 Task: Use the formula "LTE" in spreadsheet "Project portfolio".
Action: Mouse moved to (659, 291)
Screenshot: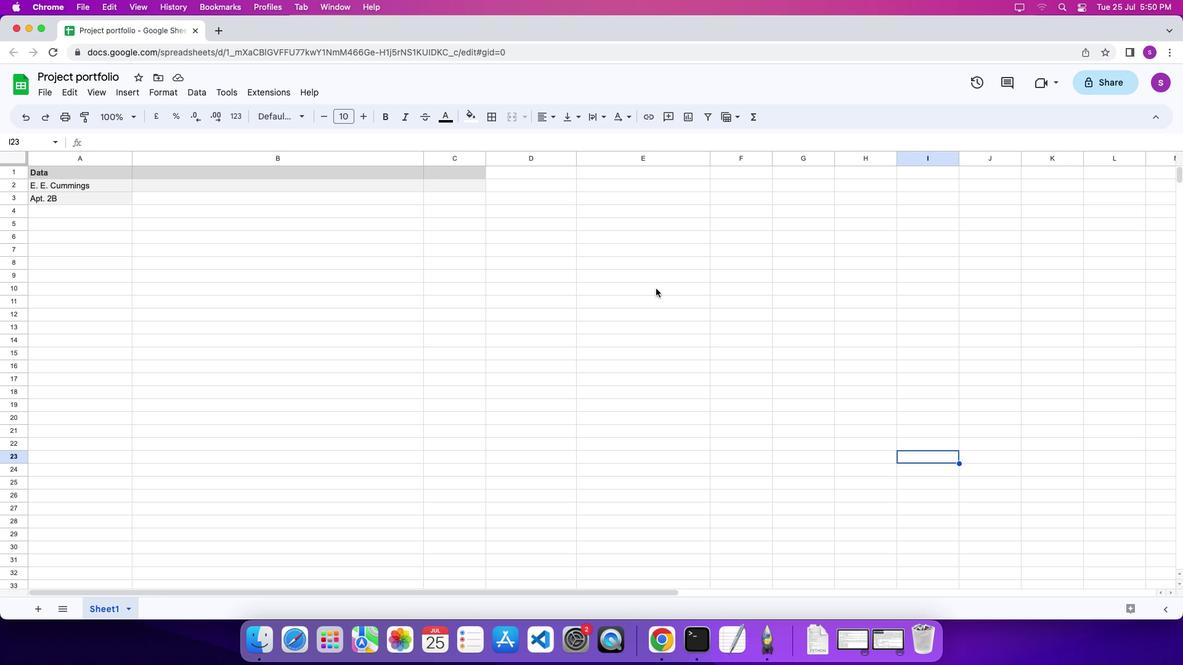 
Action: Mouse pressed left at (659, 291)
Screenshot: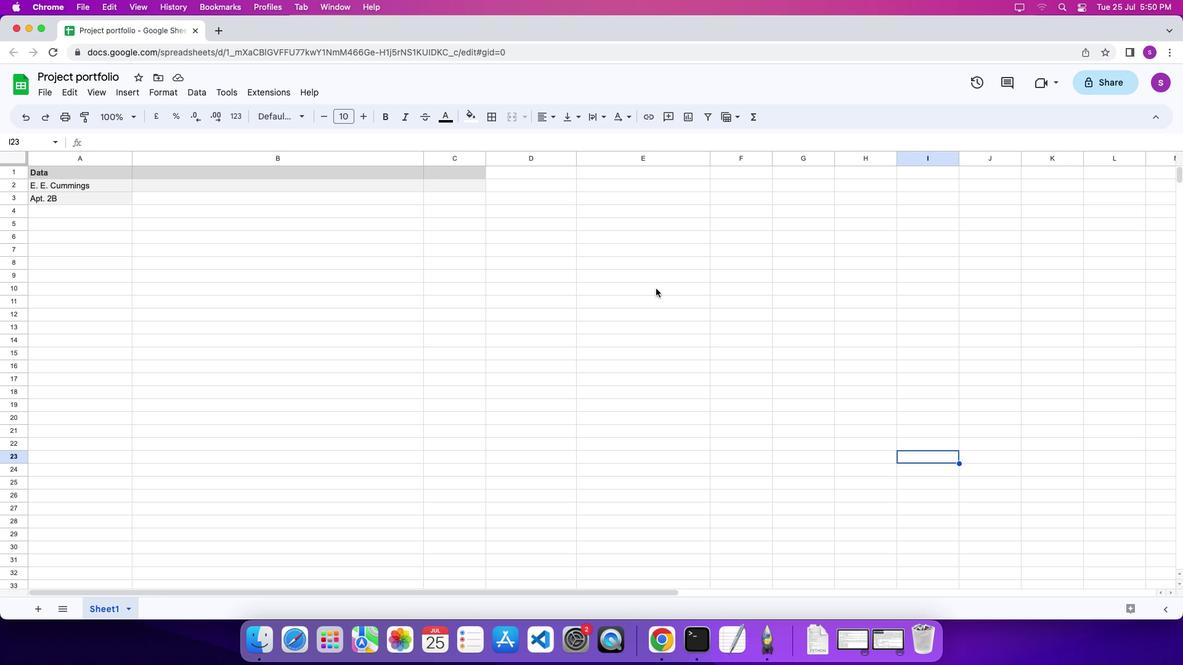 
Action: Key pressed '='
Screenshot: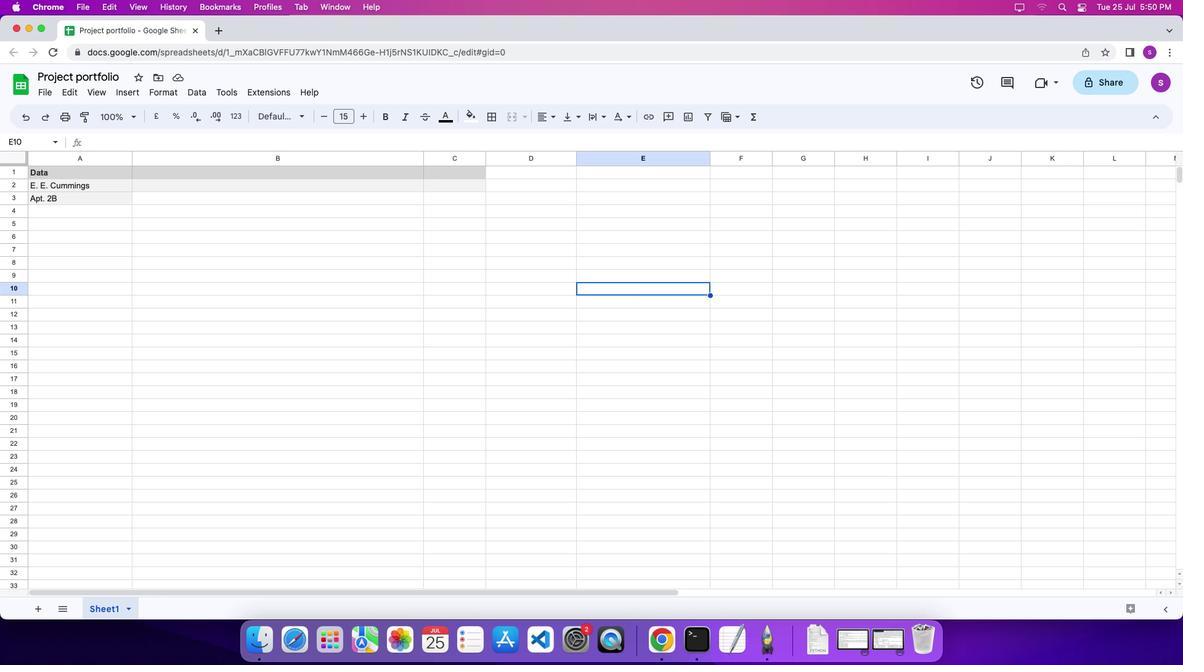 
Action: Mouse moved to (751, 118)
Screenshot: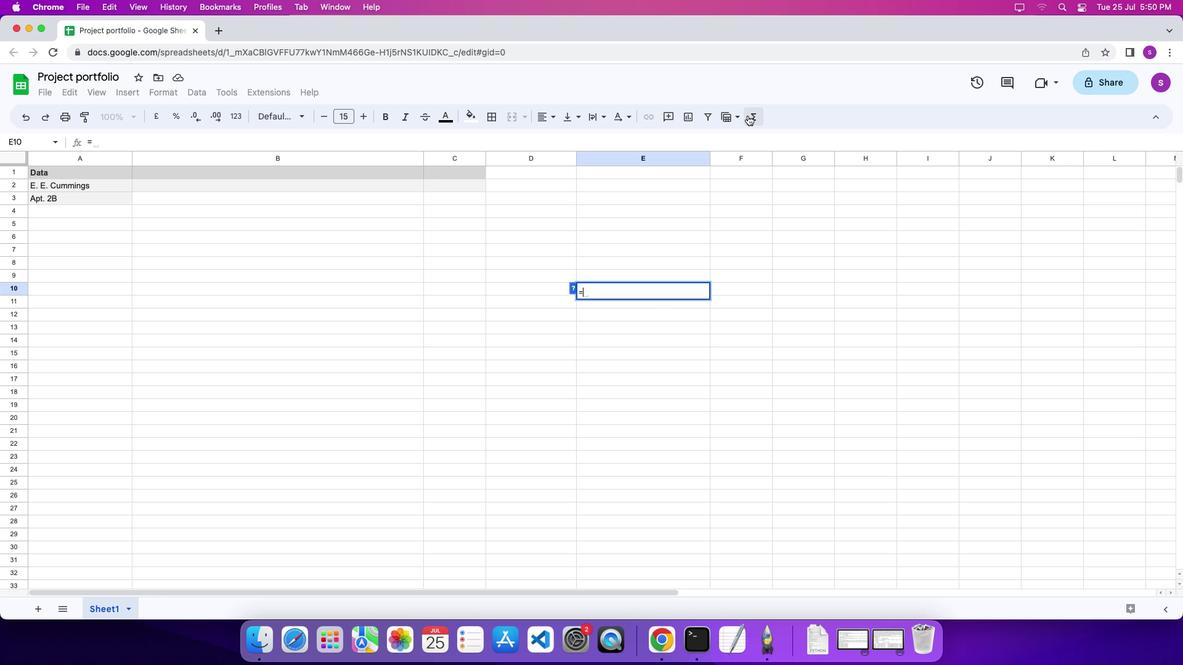 
Action: Mouse pressed left at (751, 118)
Screenshot: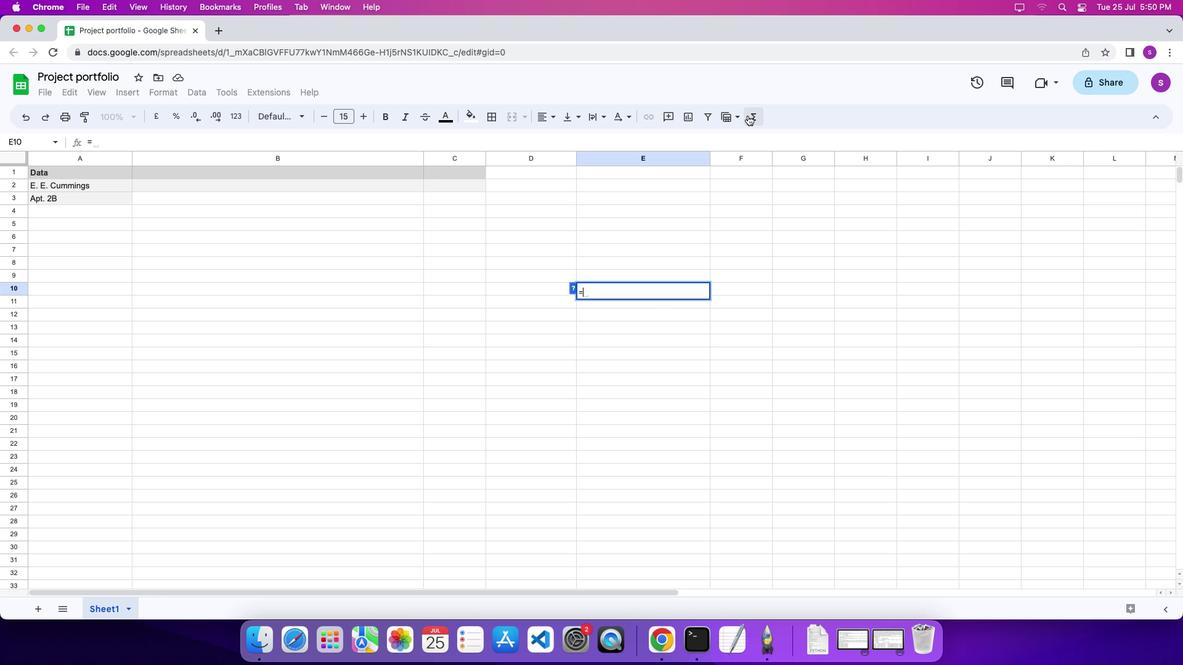 
Action: Mouse moved to (926, 600)
Screenshot: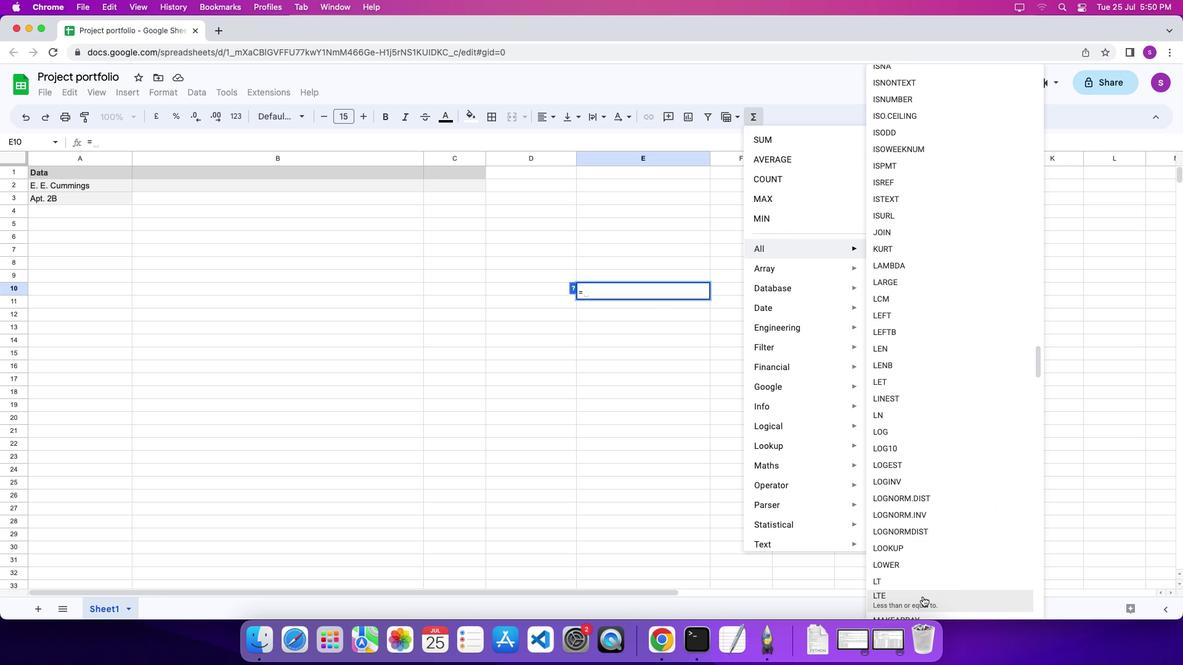 
Action: Mouse pressed left at (926, 600)
Screenshot: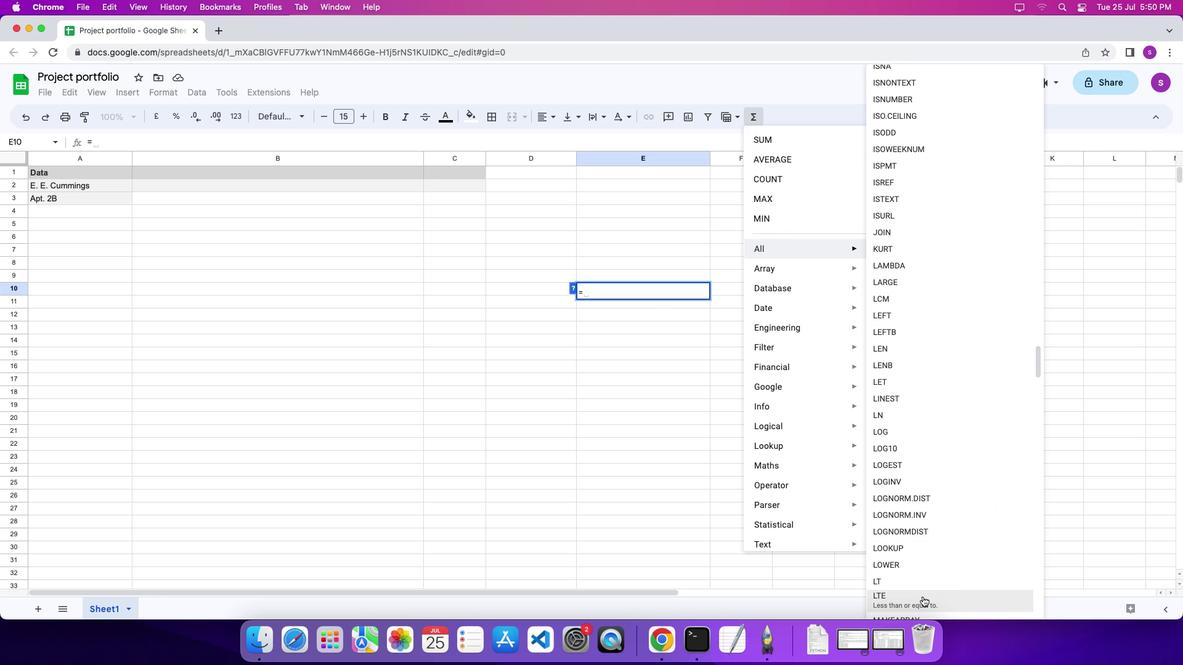 
Action: Mouse moved to (683, 377)
Screenshot: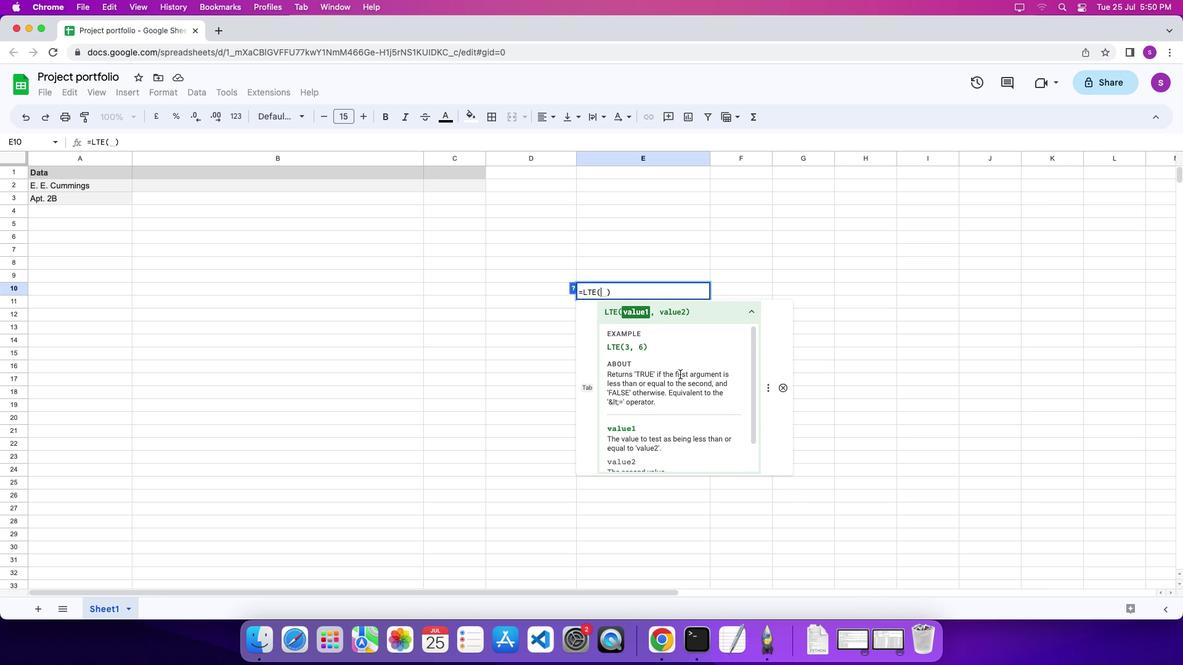 
Action: Key pressed '3'',''6''\x03'
Screenshot: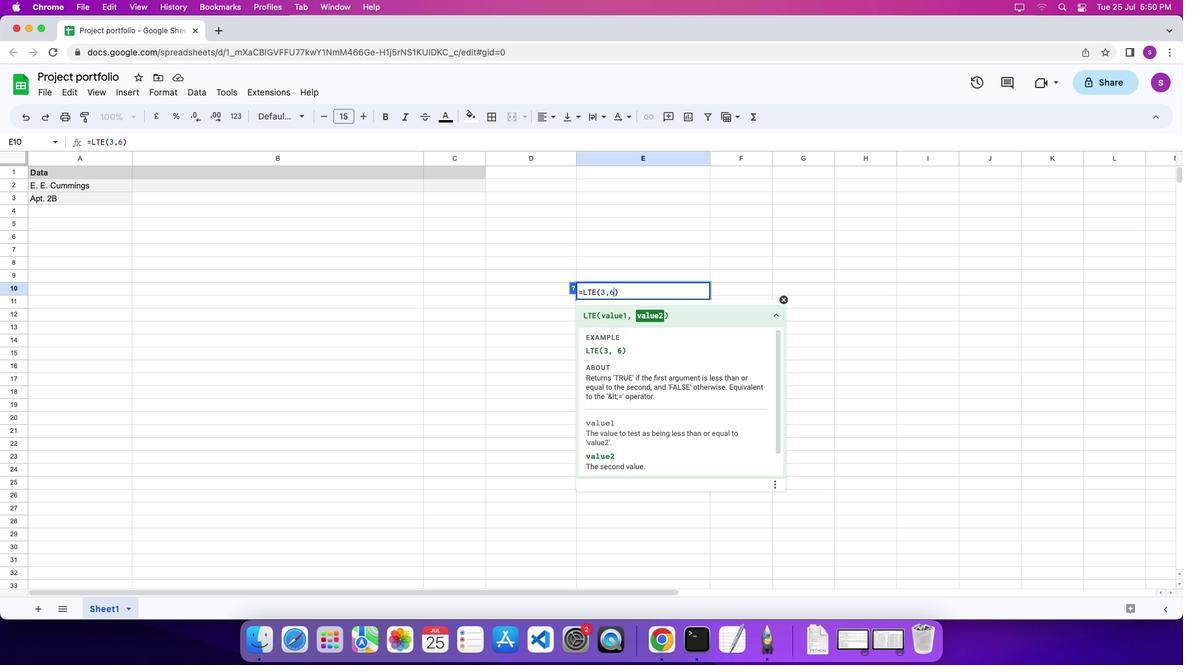 
